 Task: select a rule when any label is removed from a card by me.
Action: Mouse moved to (922, 91)
Screenshot: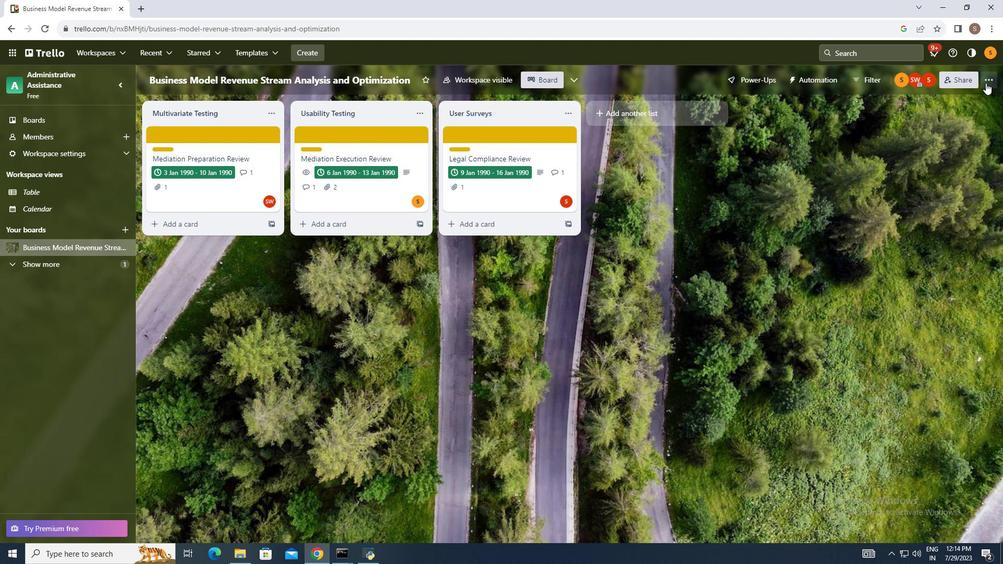 
Action: Mouse pressed left at (922, 91)
Screenshot: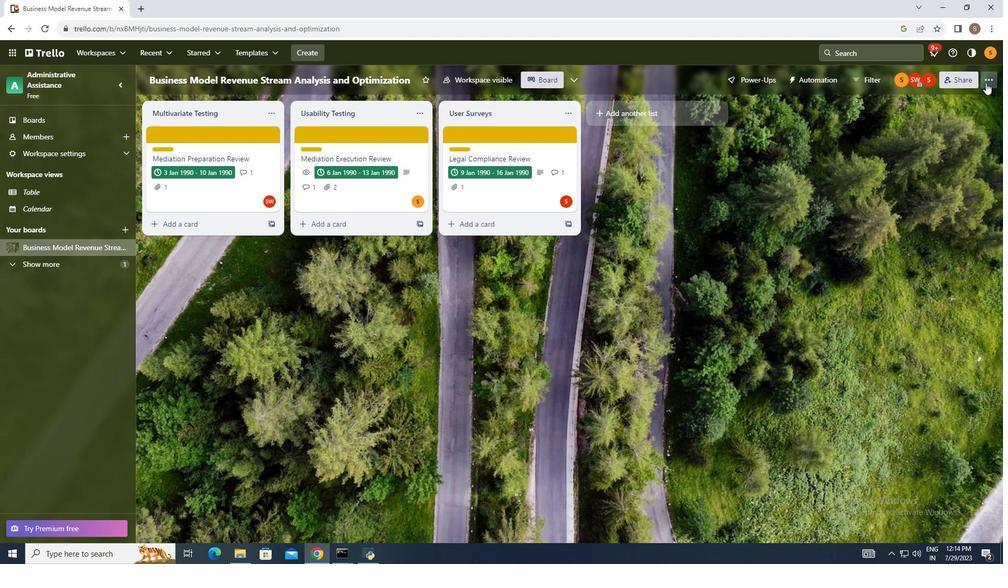 
Action: Mouse moved to (839, 218)
Screenshot: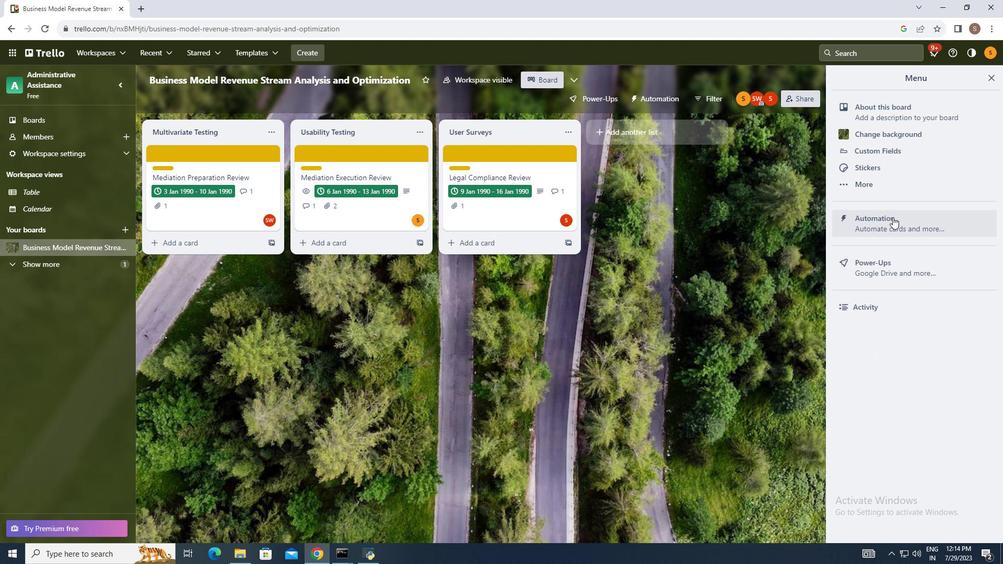 
Action: Mouse pressed left at (839, 218)
Screenshot: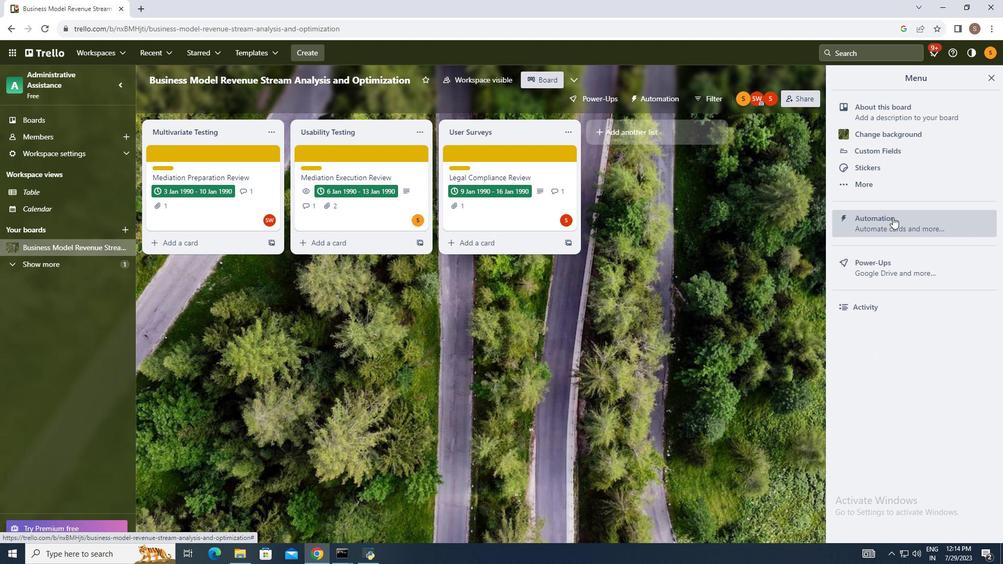 
Action: Mouse moved to (198, 193)
Screenshot: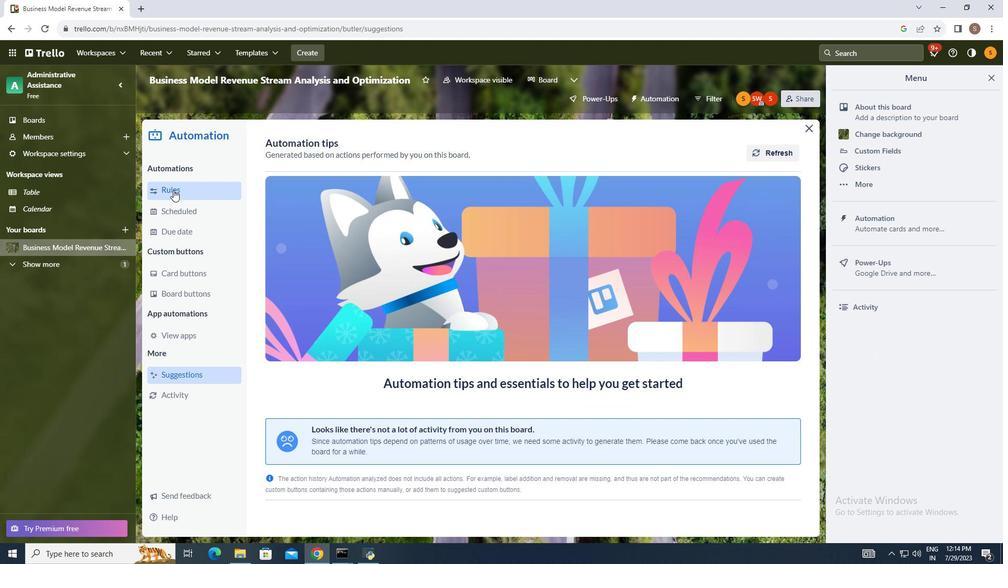 
Action: Mouse pressed left at (198, 193)
Screenshot: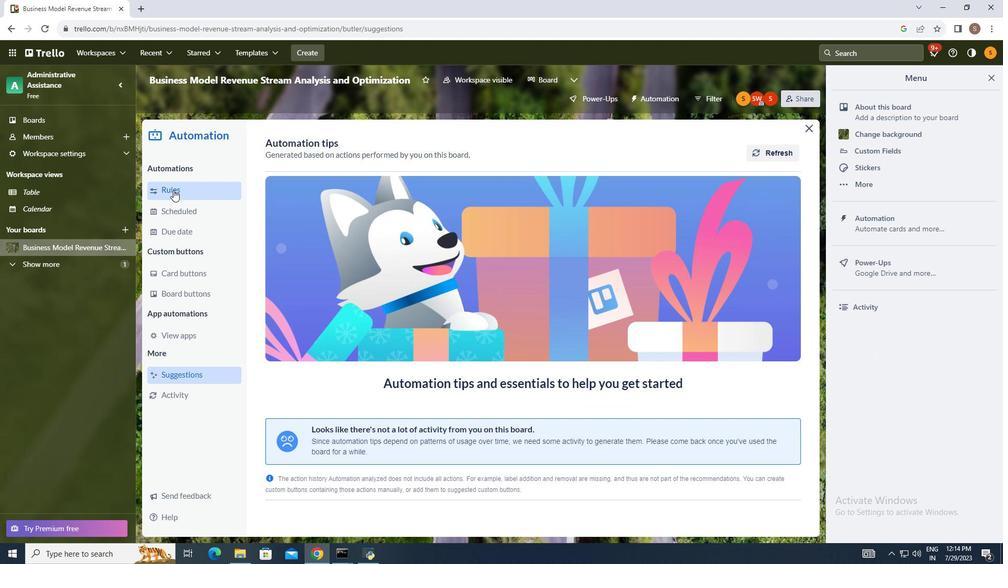 
Action: Mouse moved to (654, 152)
Screenshot: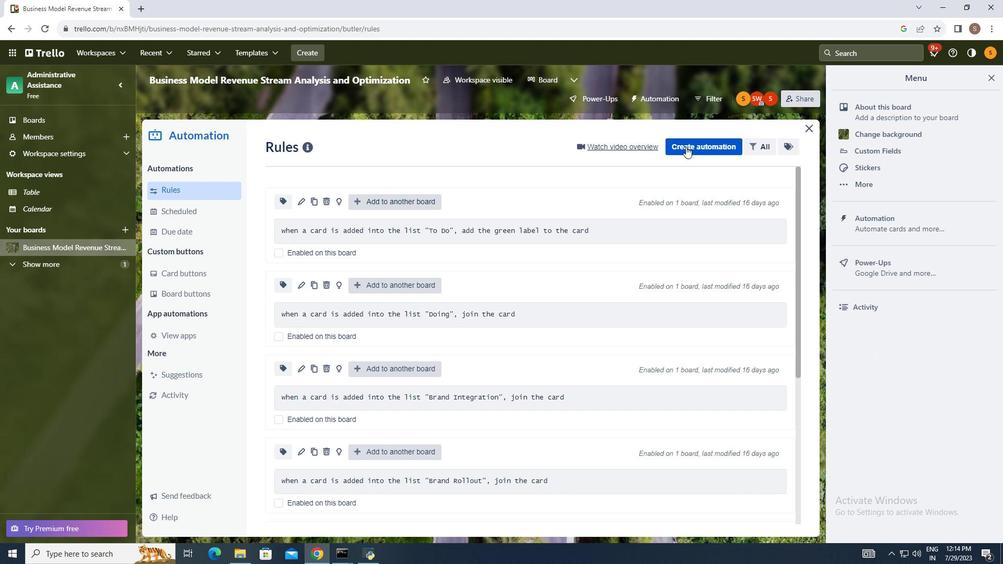 
Action: Mouse pressed left at (654, 152)
Screenshot: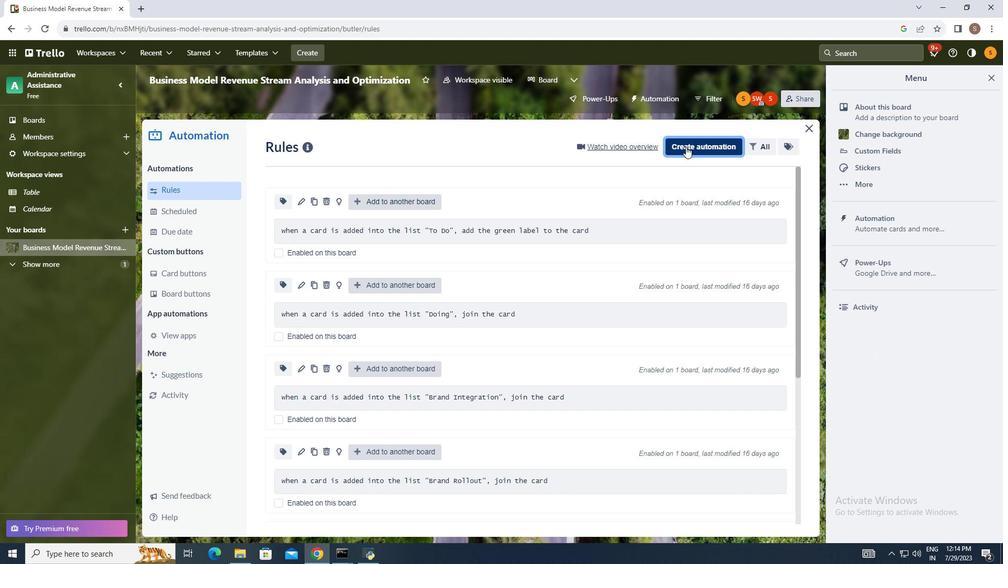 
Action: Mouse moved to (528, 247)
Screenshot: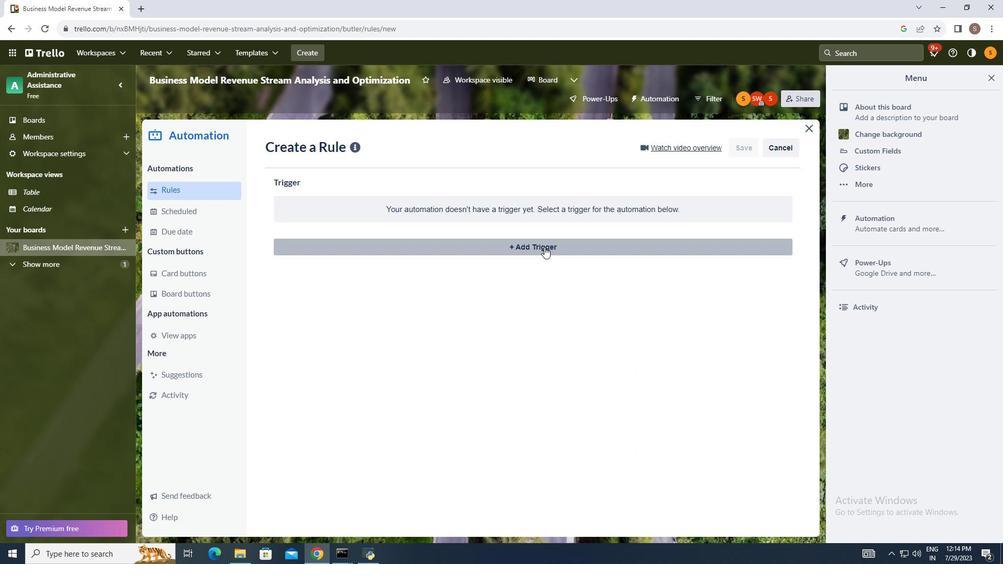 
Action: Mouse pressed left at (528, 247)
Screenshot: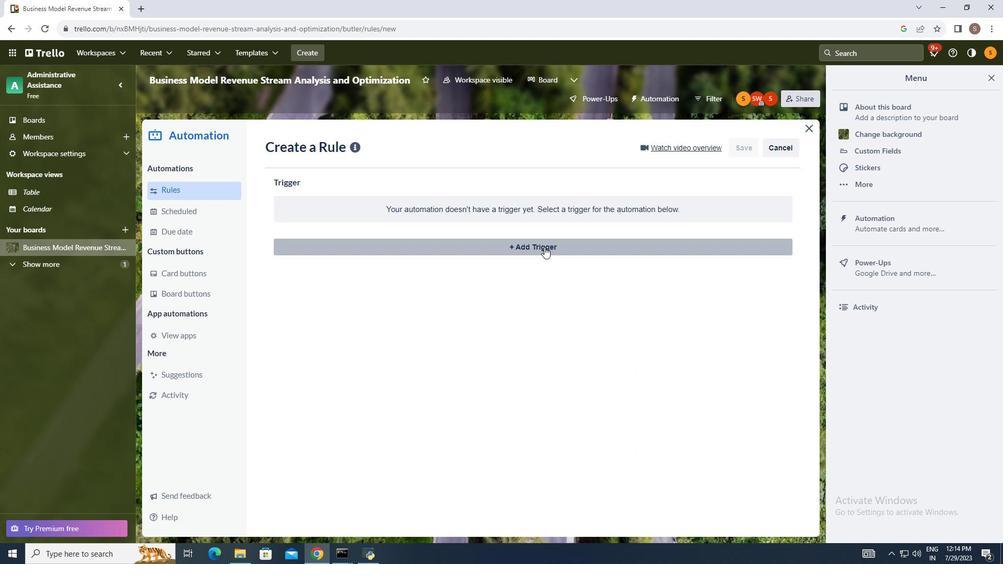 
Action: Mouse moved to (345, 282)
Screenshot: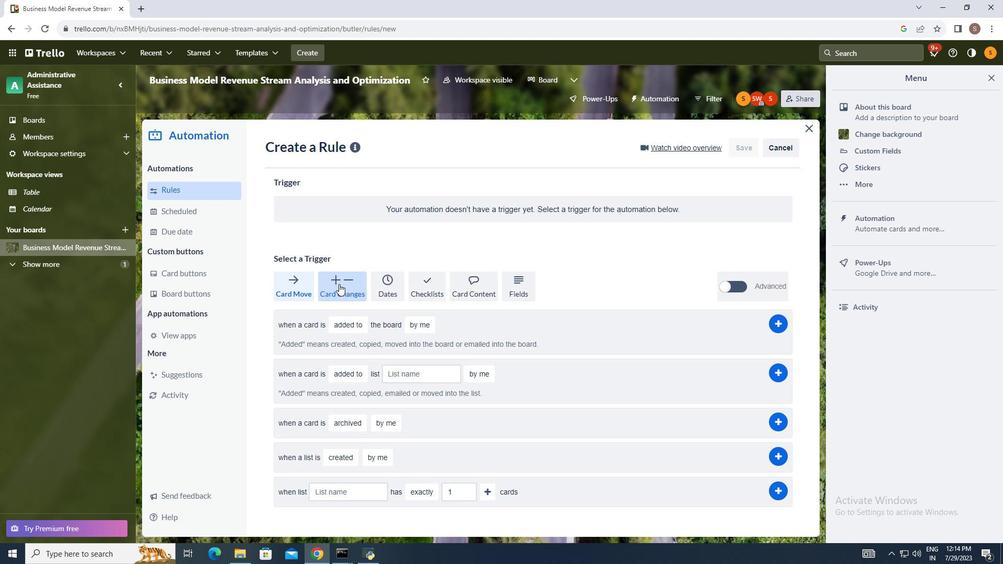 
Action: Mouse pressed left at (345, 282)
Screenshot: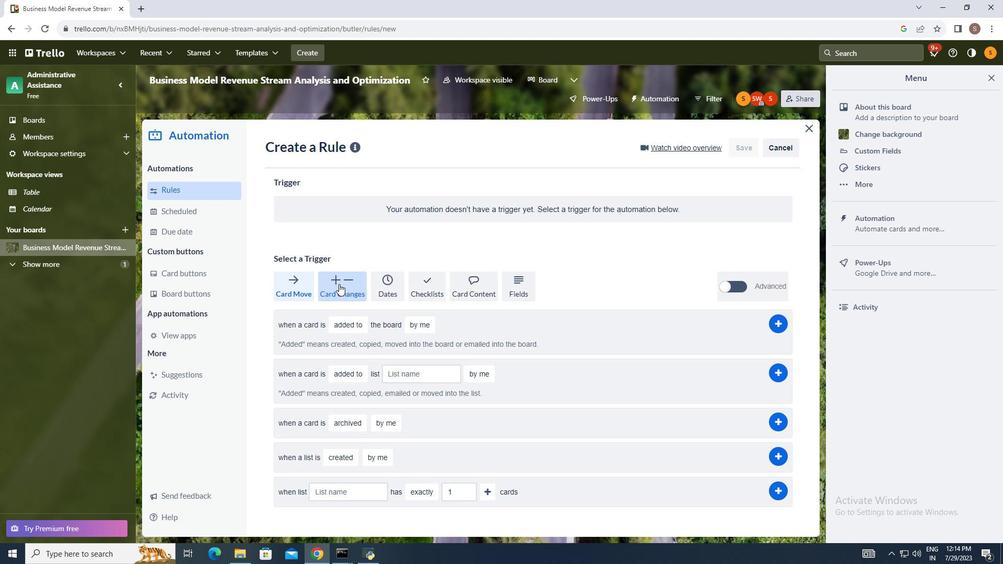 
Action: Mouse moved to (321, 320)
Screenshot: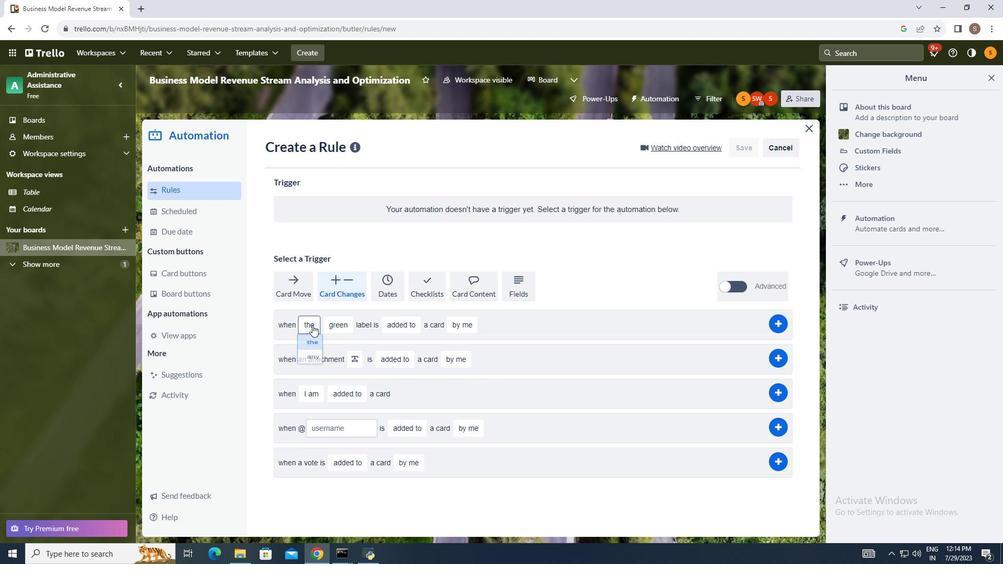 
Action: Mouse pressed left at (321, 320)
Screenshot: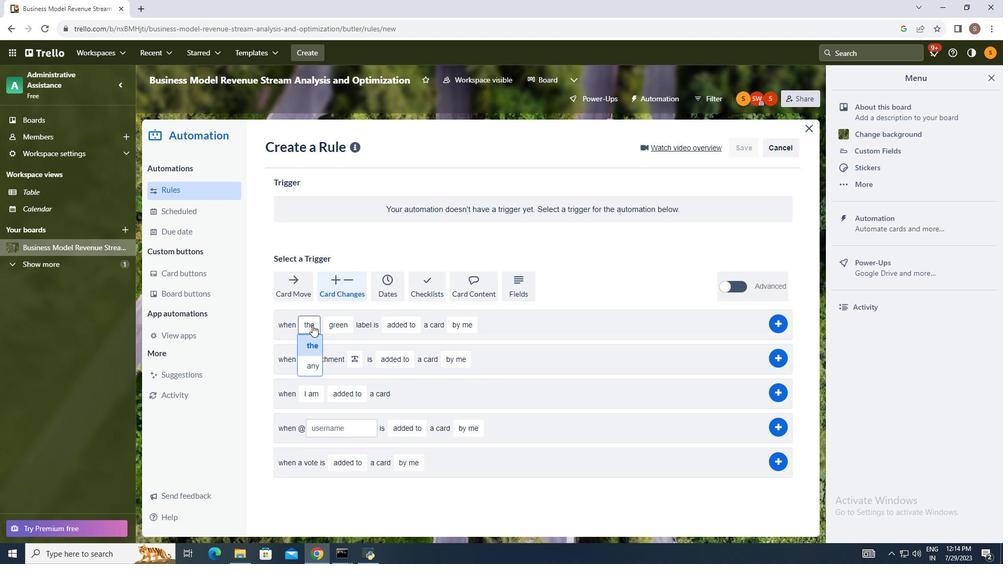 
Action: Mouse moved to (318, 355)
Screenshot: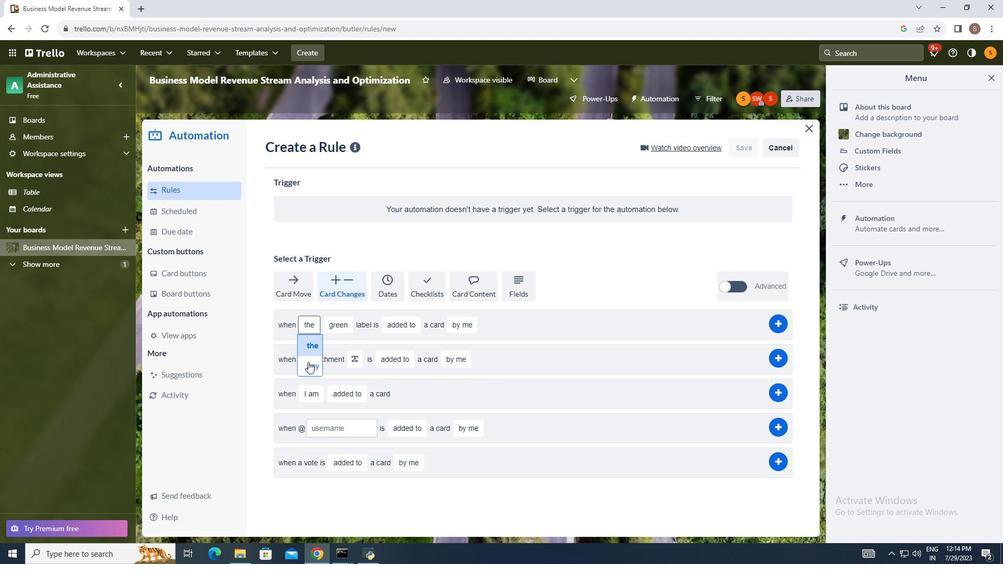 
Action: Mouse pressed left at (318, 355)
Screenshot: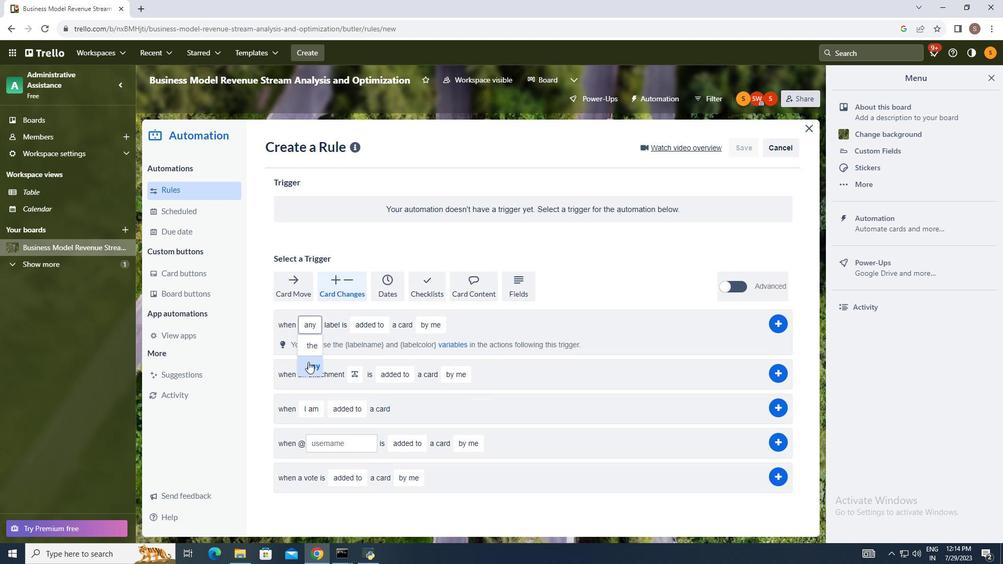 
Action: Mouse moved to (378, 357)
Screenshot: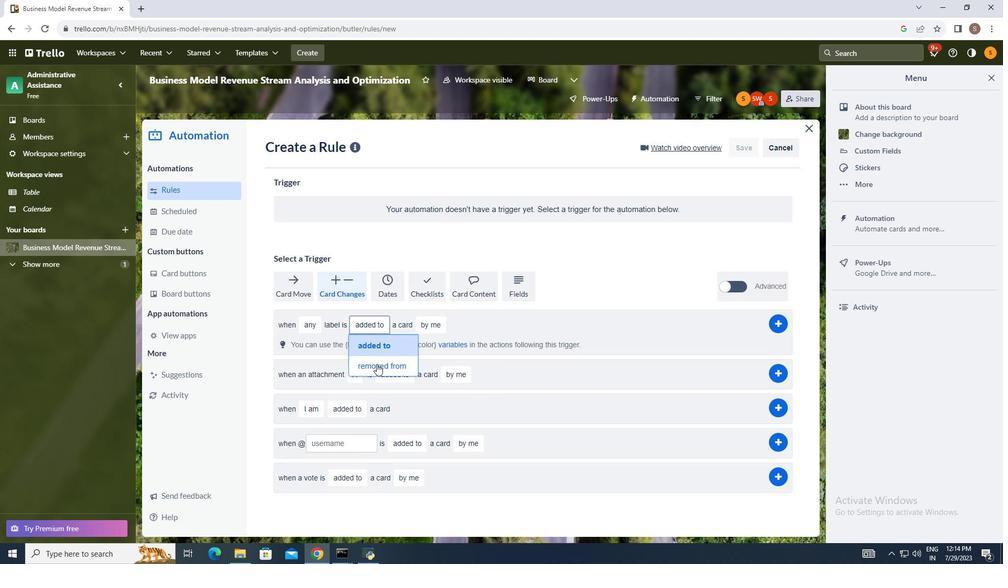 
Action: Mouse pressed left at (378, 357)
Screenshot: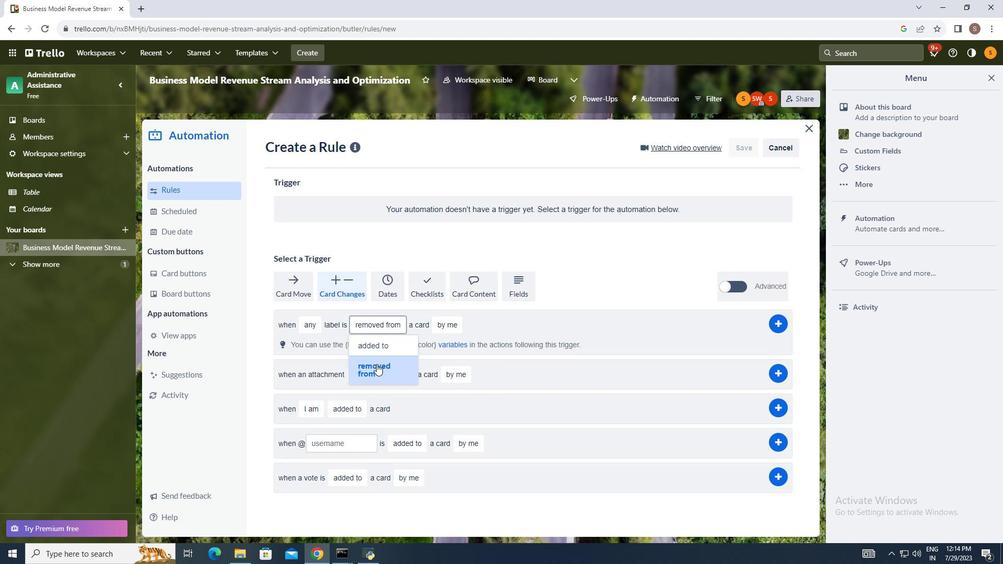 
Action: Mouse moved to (440, 320)
Screenshot: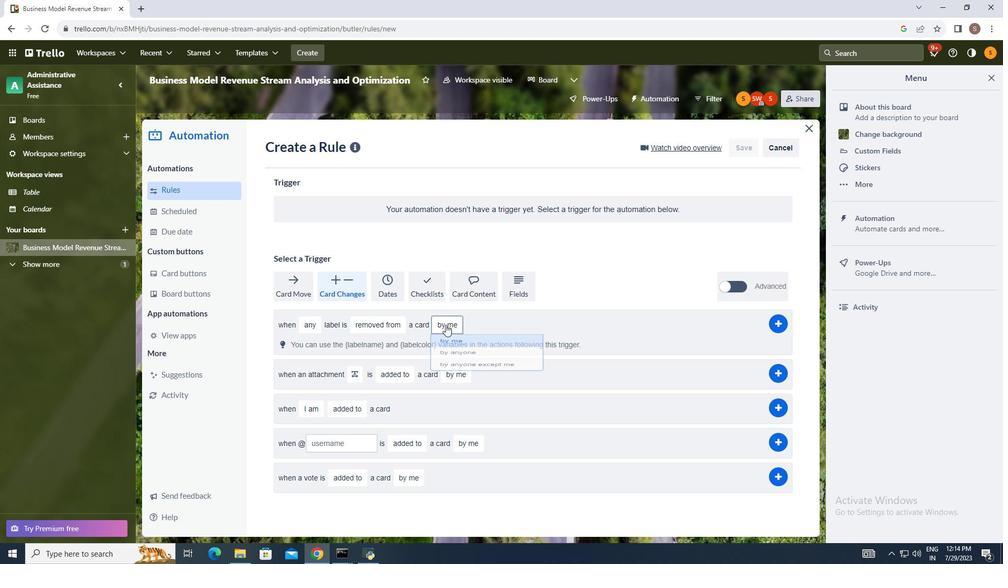 
Action: Mouse pressed left at (440, 320)
Screenshot: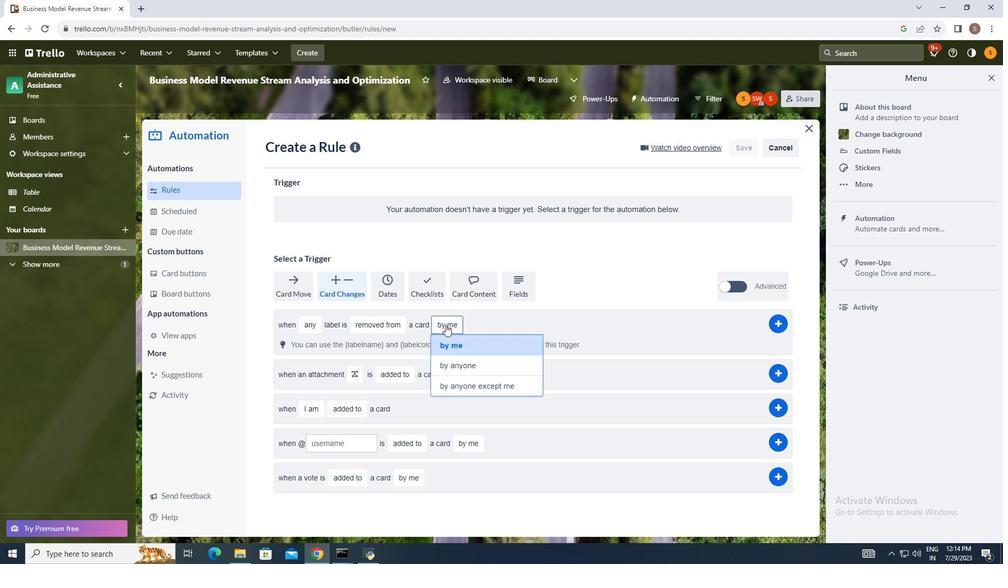 
Action: Mouse moved to (444, 339)
Screenshot: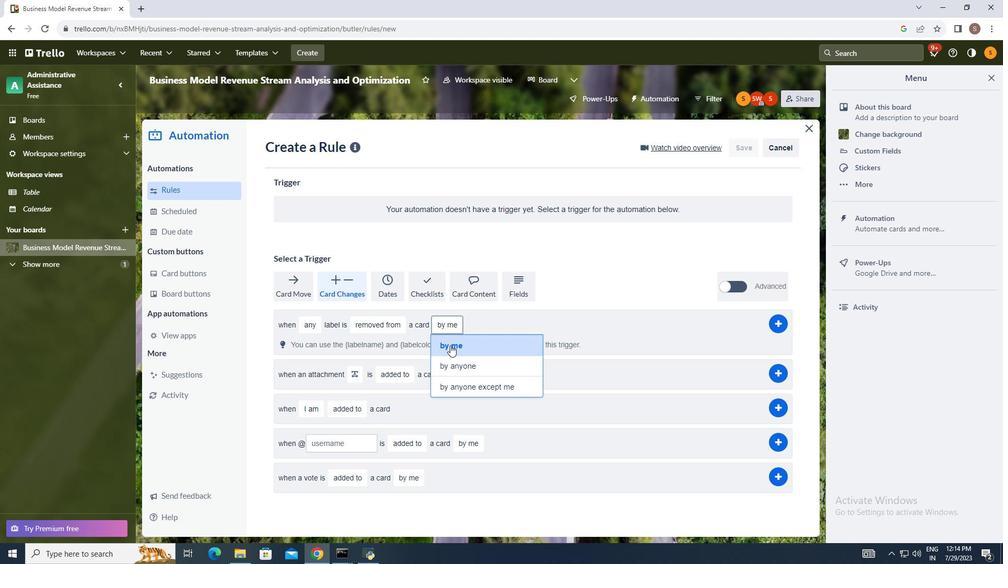 
Action: Mouse pressed left at (444, 339)
Screenshot: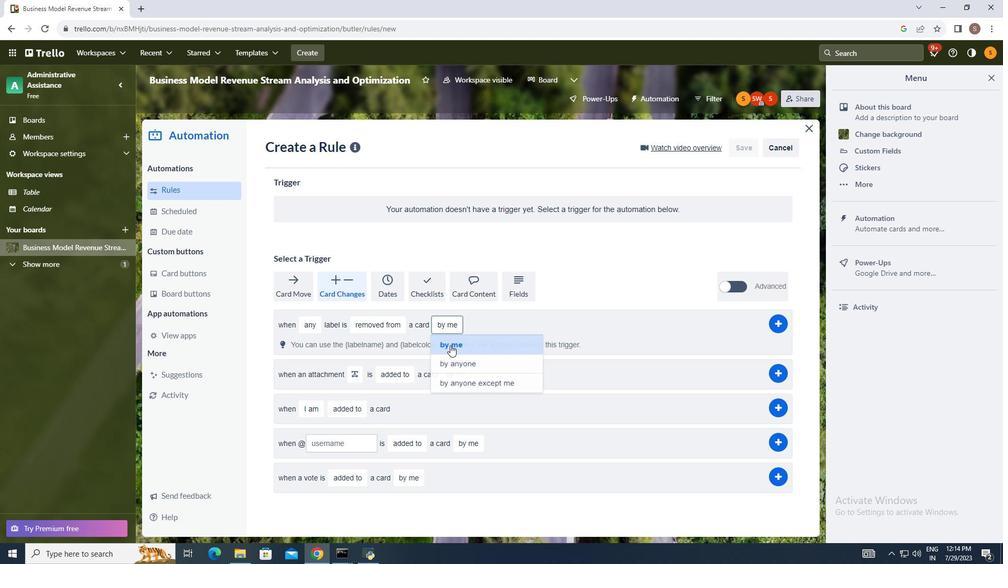 
Action: Mouse moved to (521, 321)
Screenshot: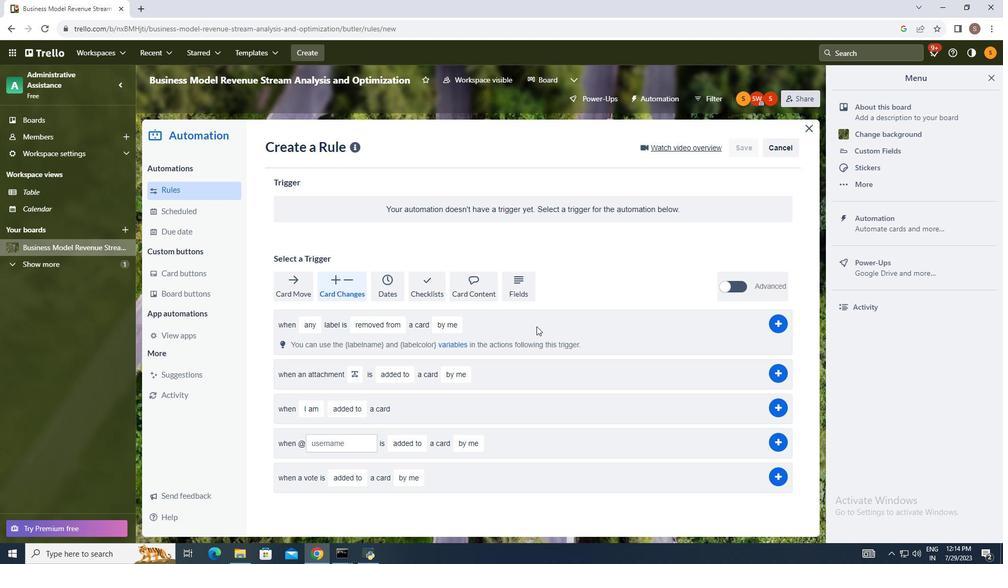 
